 Task: Open settings.json of the diagnostic severity overrides.
Action: Mouse moved to (6, 528)
Screenshot: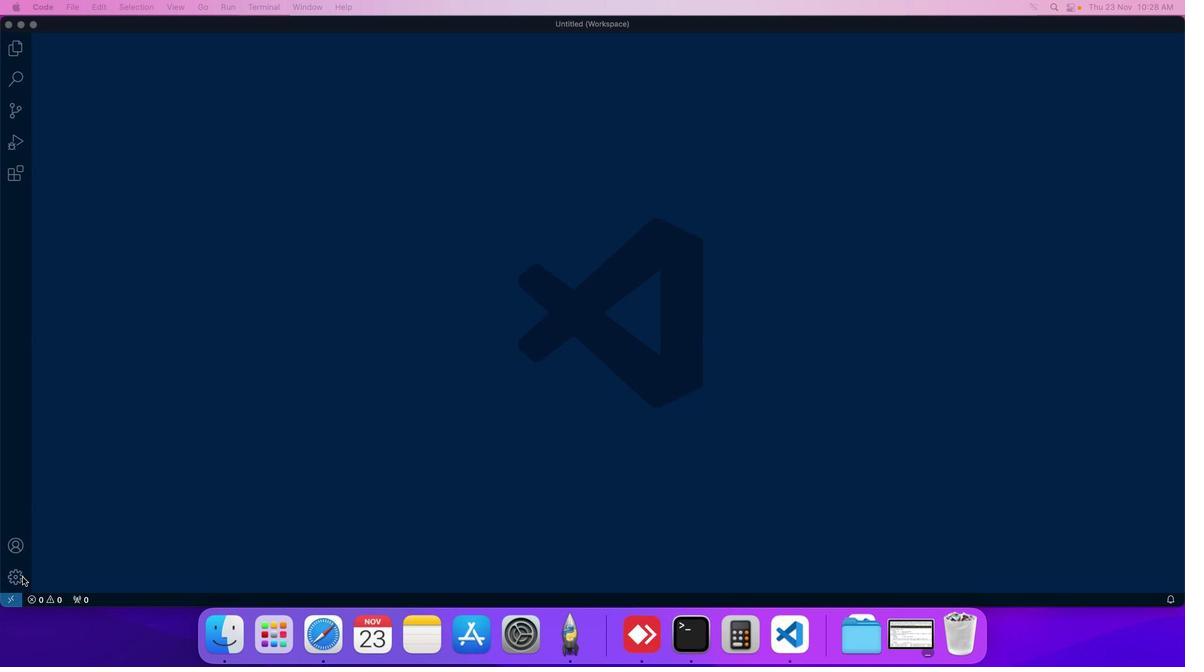 
Action: Mouse pressed left at (6, 528)
Screenshot: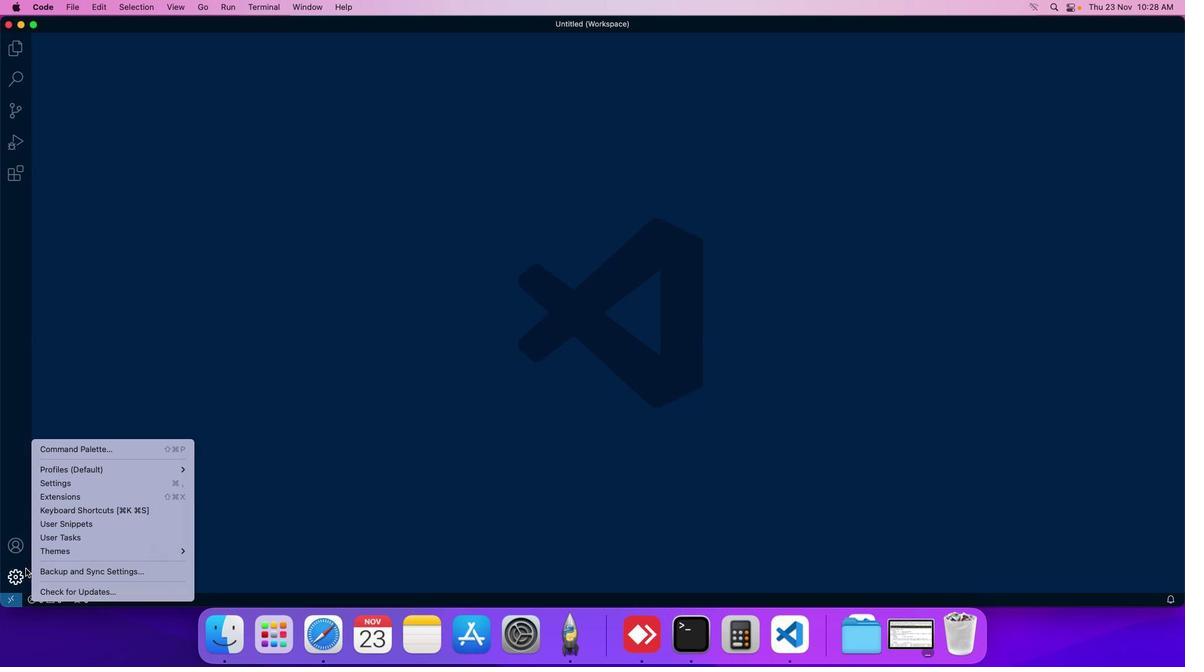 
Action: Mouse moved to (43, 447)
Screenshot: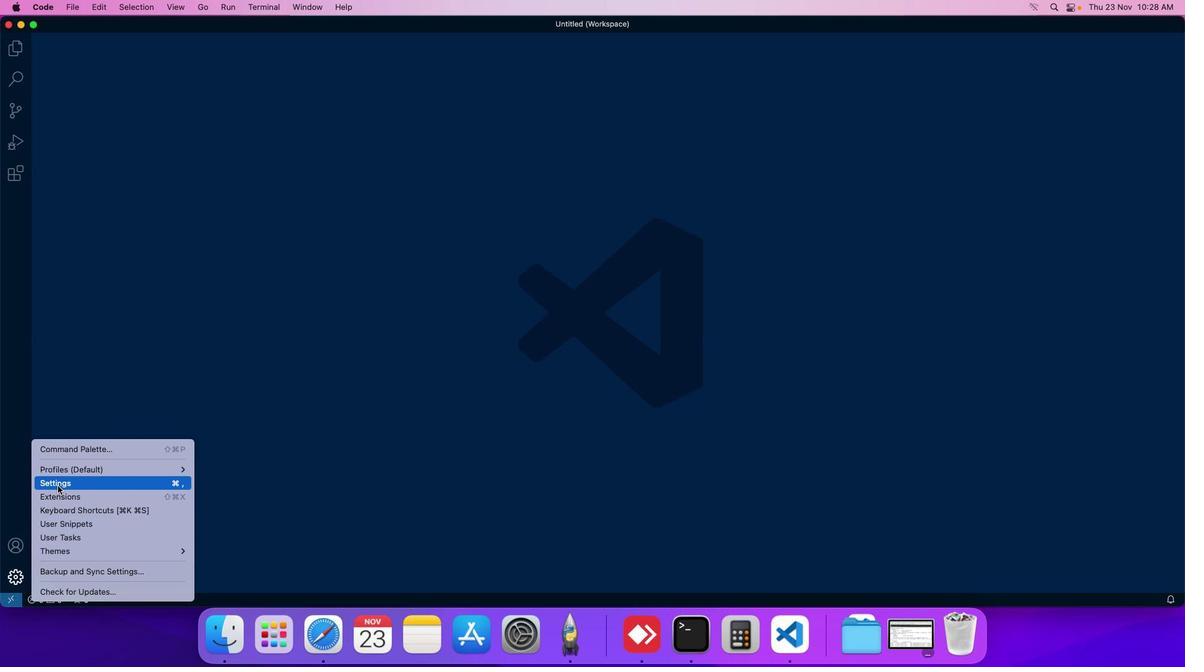 
Action: Mouse pressed left at (43, 447)
Screenshot: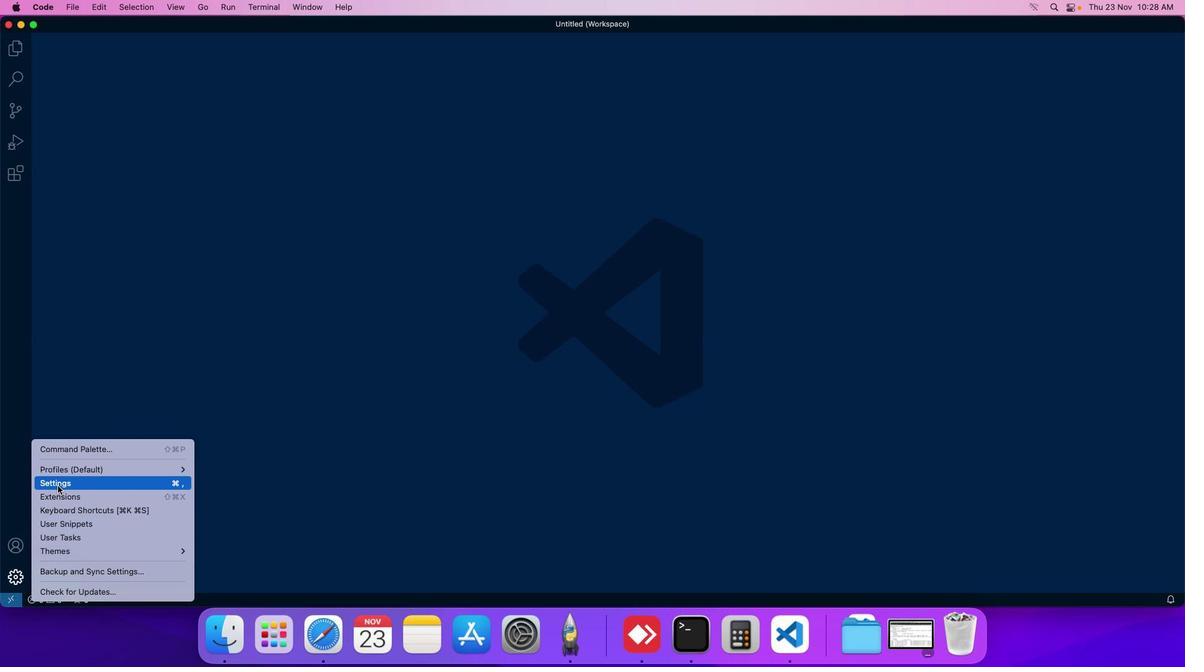 
Action: Mouse moved to (252, 100)
Screenshot: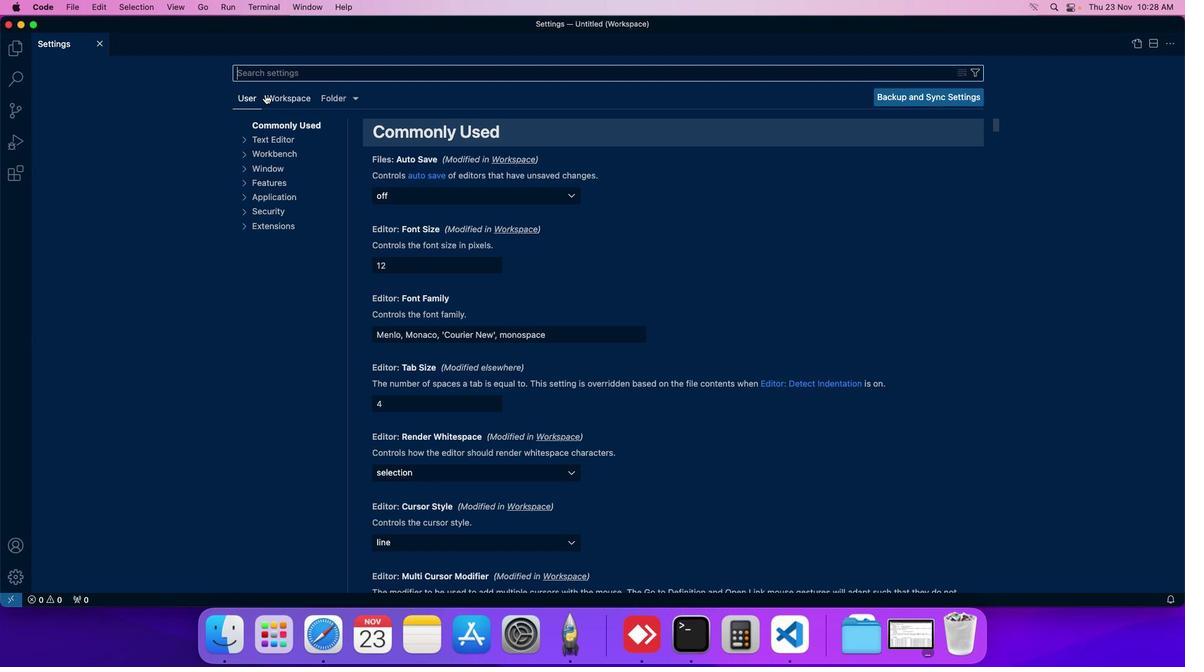 
Action: Mouse pressed left at (252, 100)
Screenshot: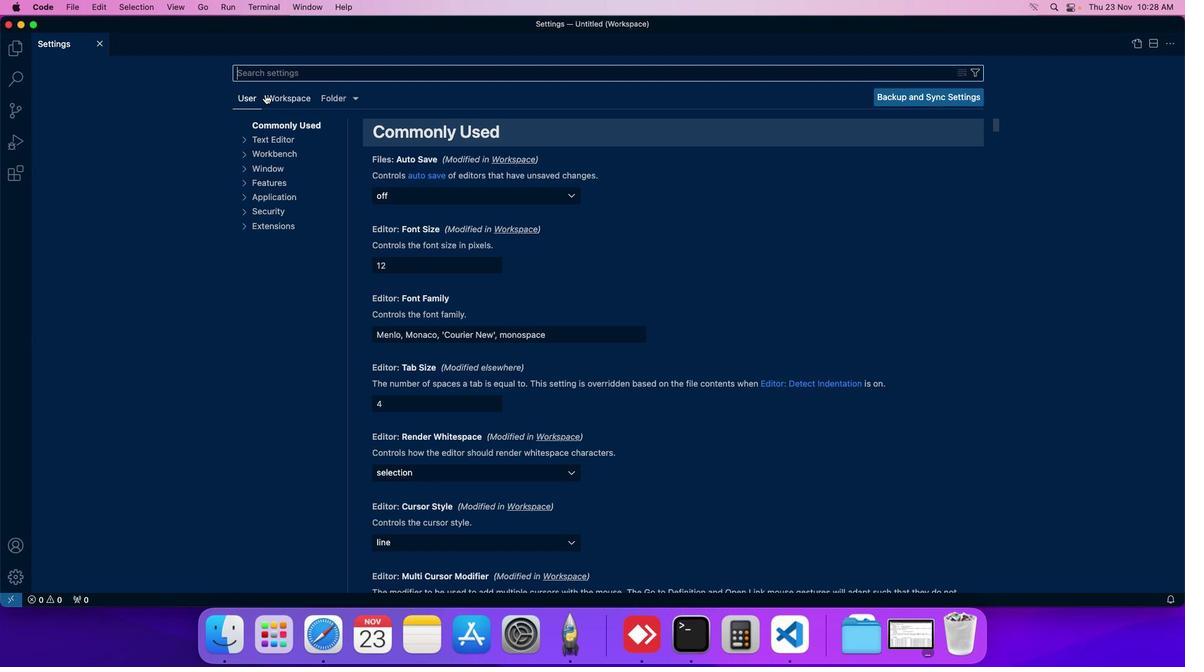 
Action: Mouse moved to (260, 201)
Screenshot: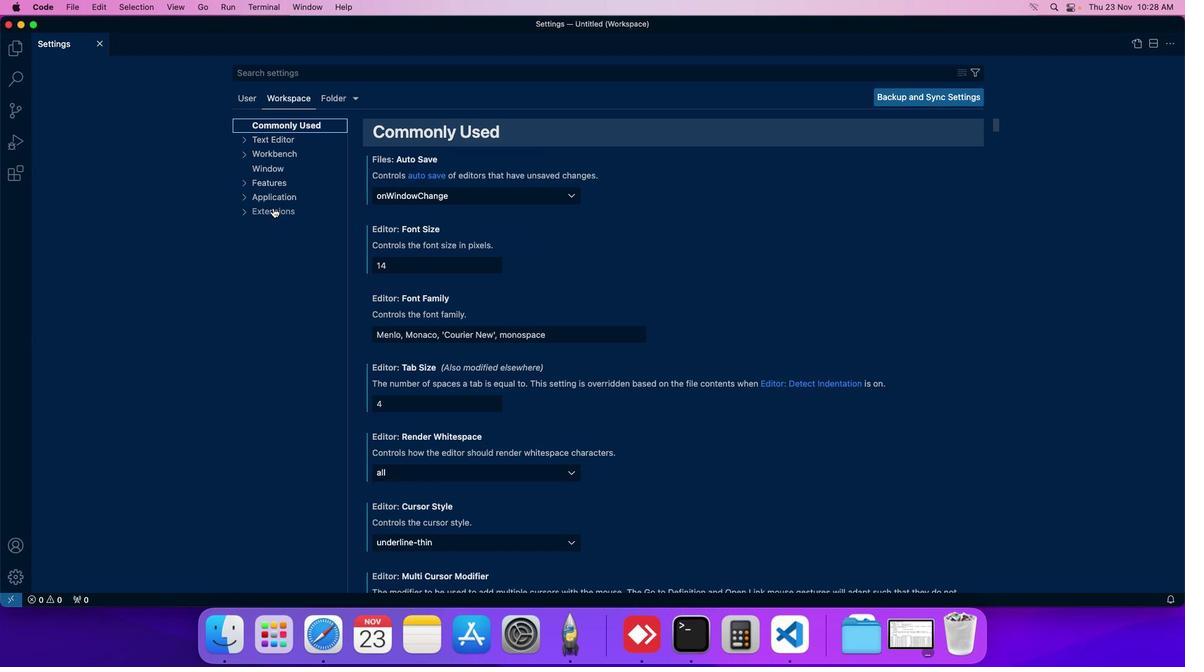 
Action: Mouse pressed left at (260, 201)
Screenshot: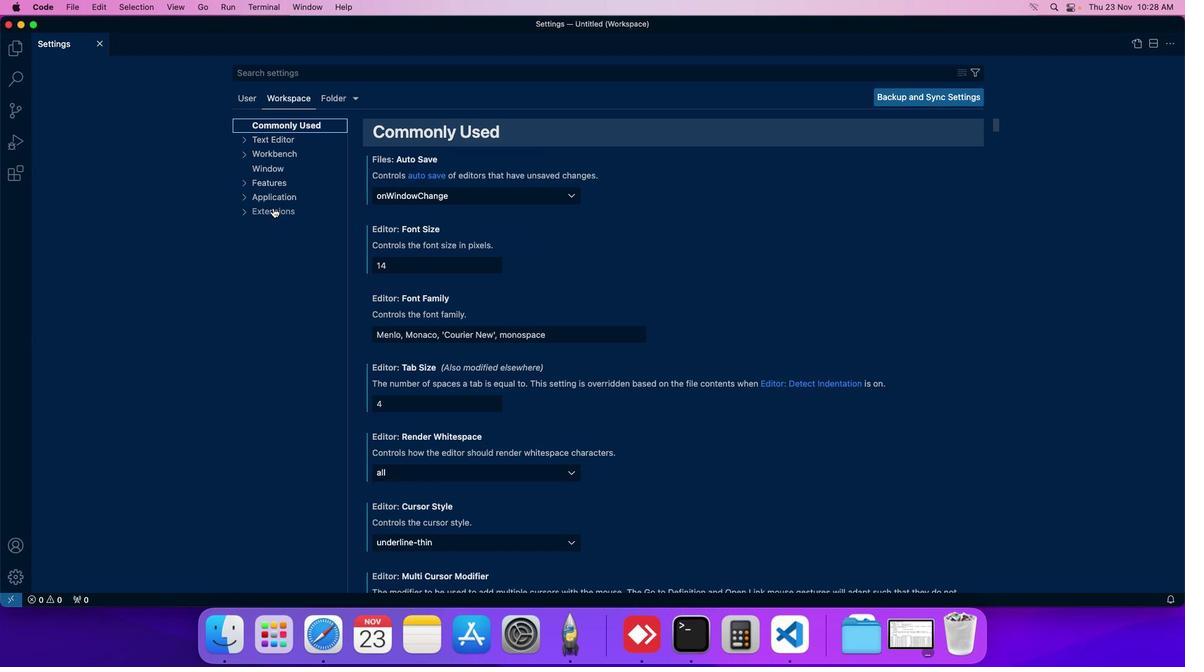 
Action: Mouse moved to (253, 432)
Screenshot: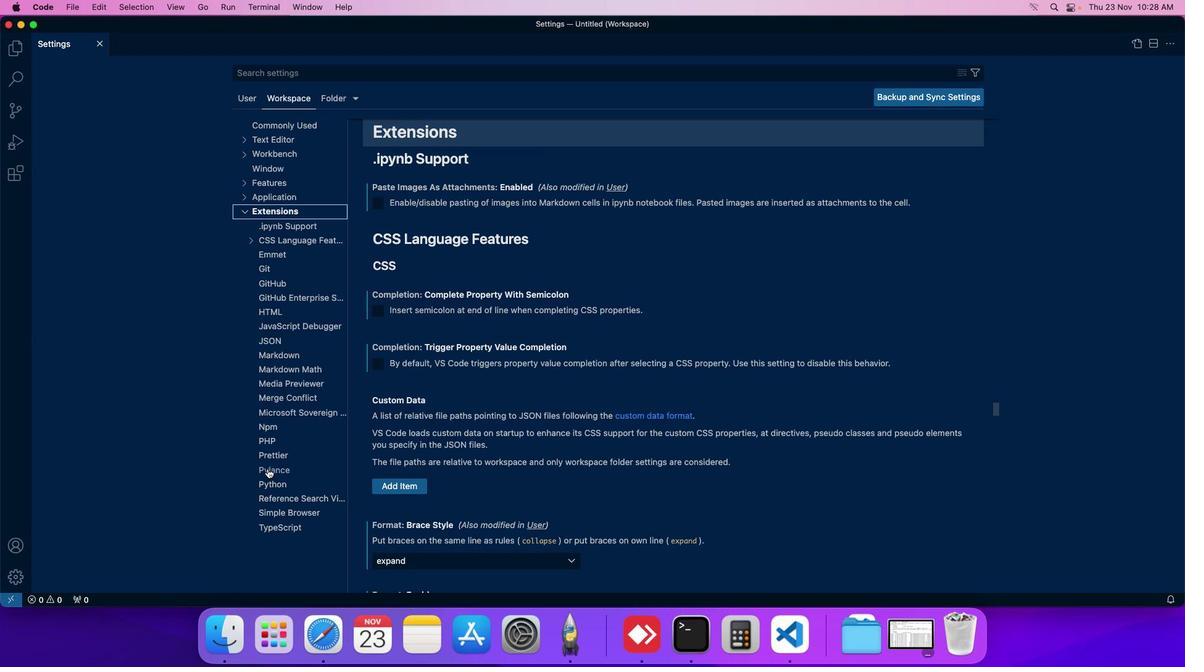 
Action: Mouse pressed left at (253, 432)
Screenshot: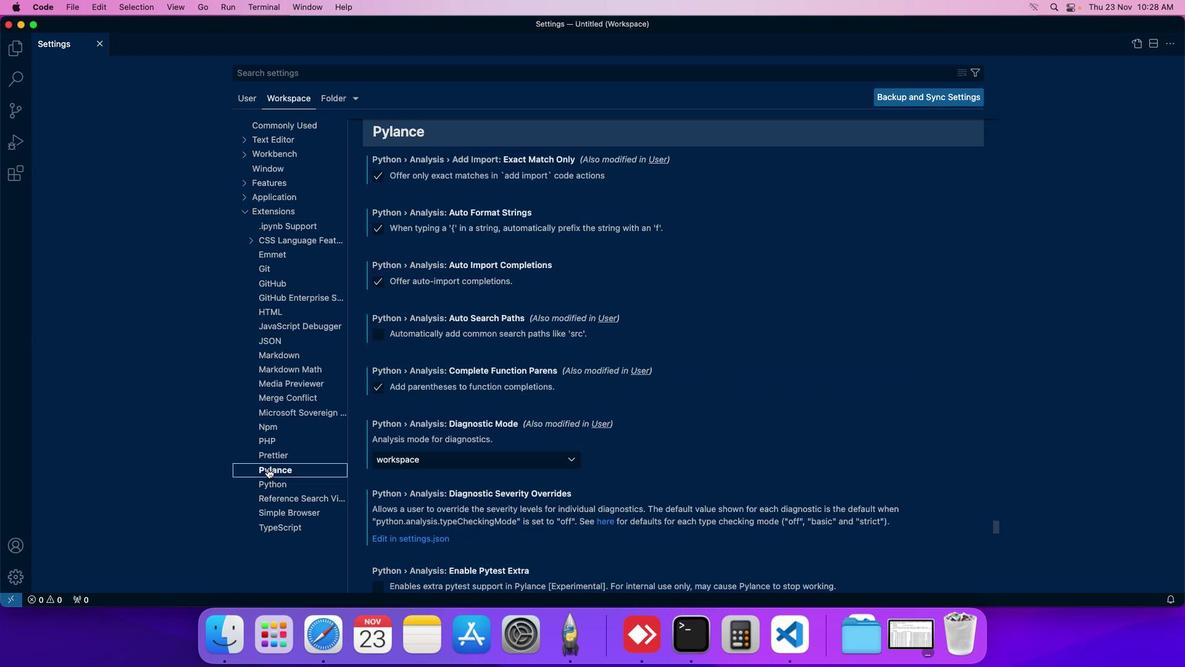 
Action: Mouse moved to (439, 403)
Screenshot: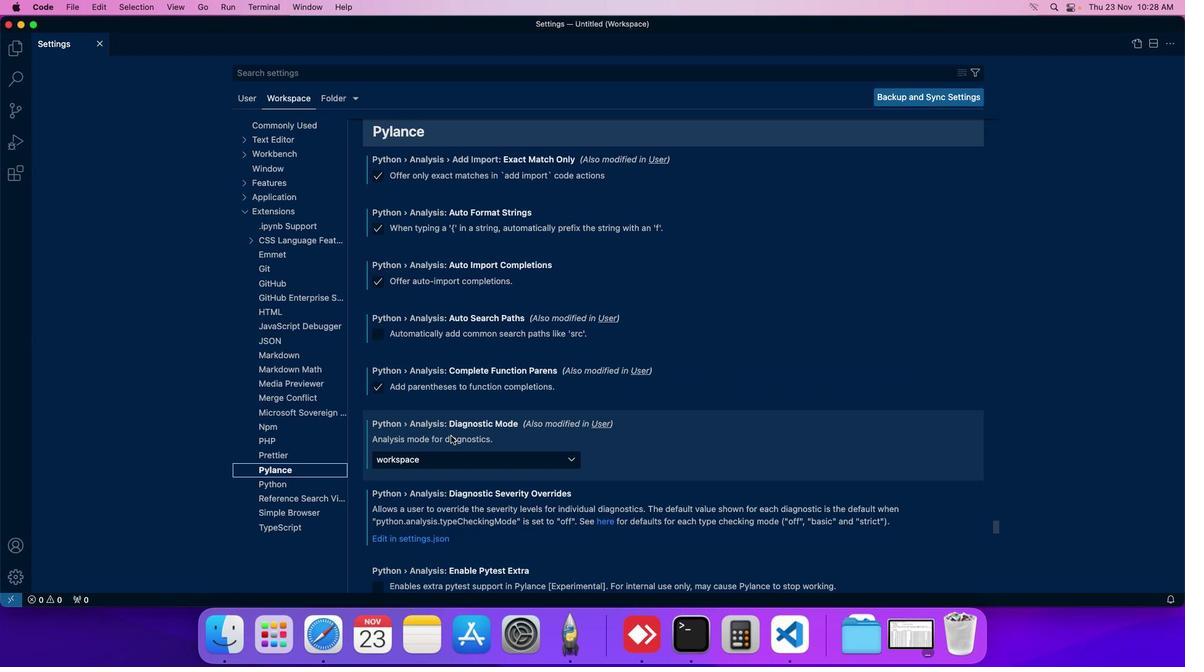
Action: Mouse scrolled (439, 403) with delta (-14, 16)
Screenshot: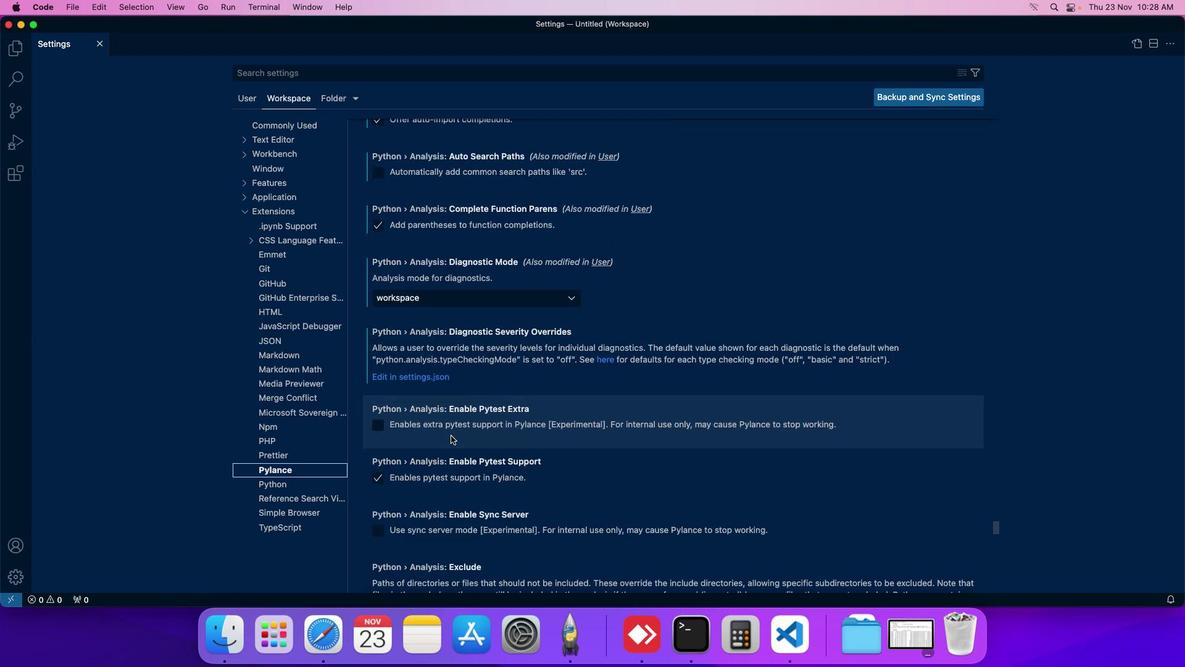 
Action: Mouse scrolled (439, 403) with delta (-14, 16)
Screenshot: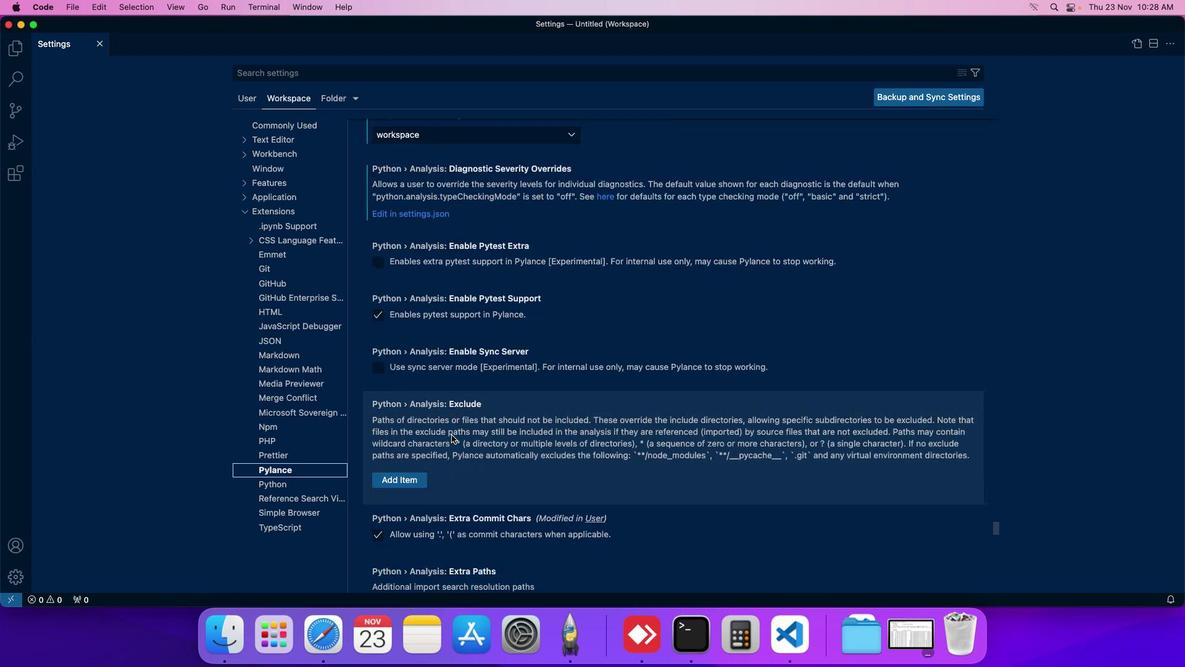 
Action: Mouse moved to (418, 208)
Screenshot: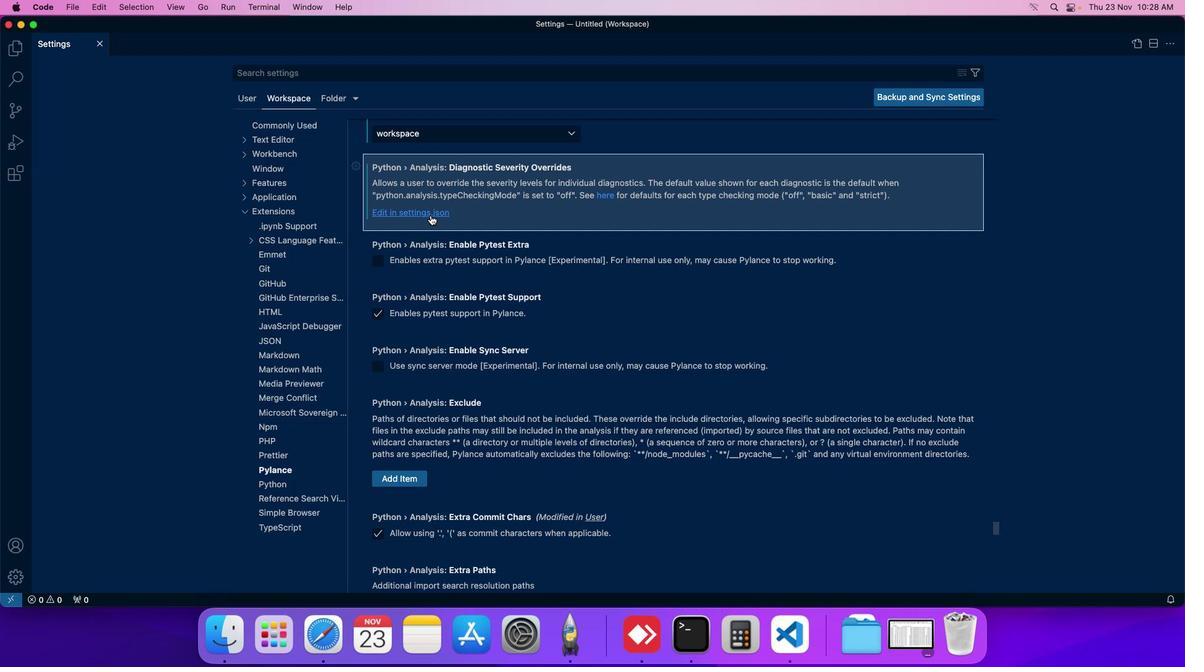 
Action: Mouse pressed left at (418, 208)
Screenshot: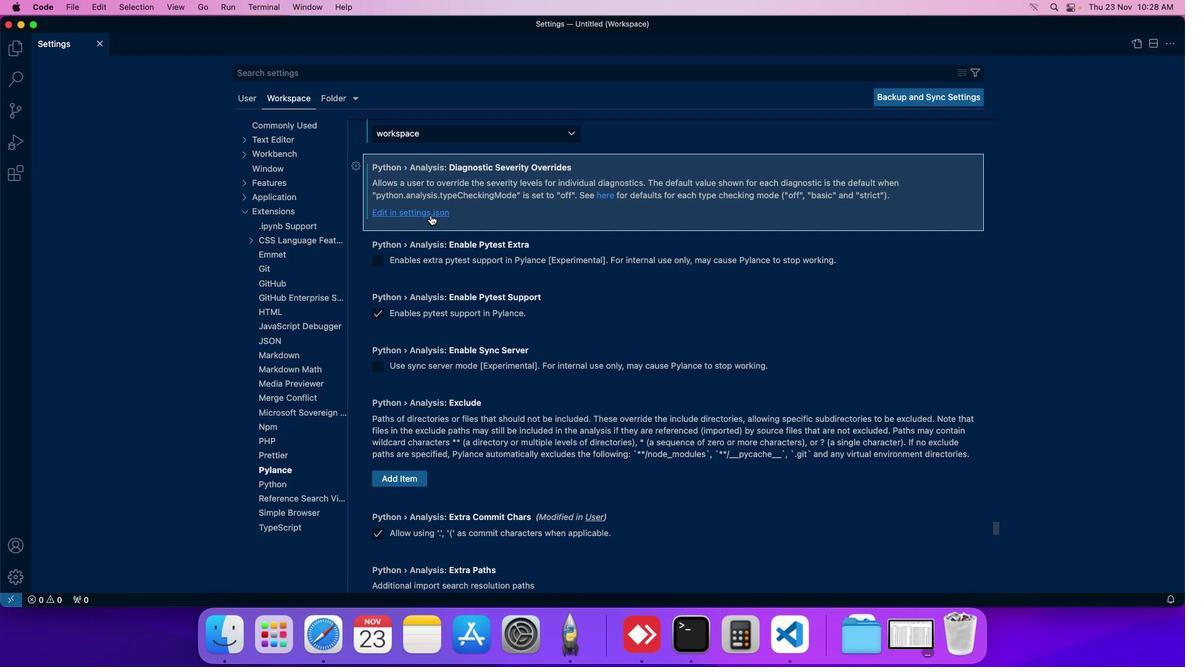 
Action: Mouse moved to (502, 306)
Screenshot: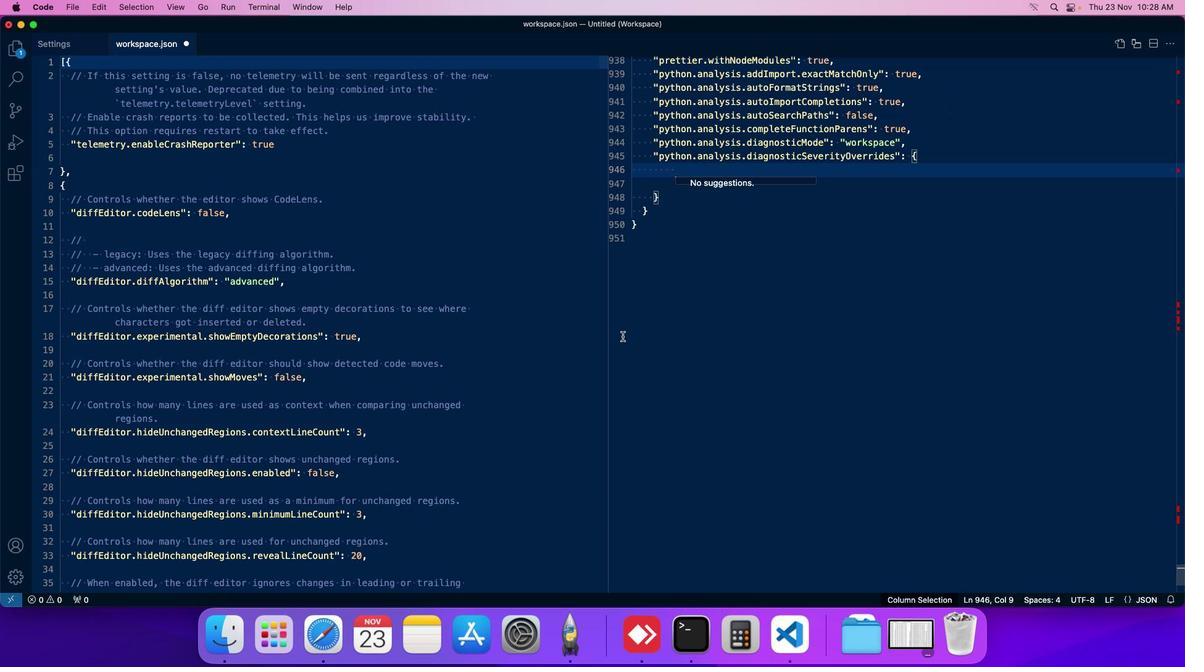 
